 Task: Search for calendar events categorized under 'Green category'.
Action: Mouse moved to (13, 54)
Screenshot: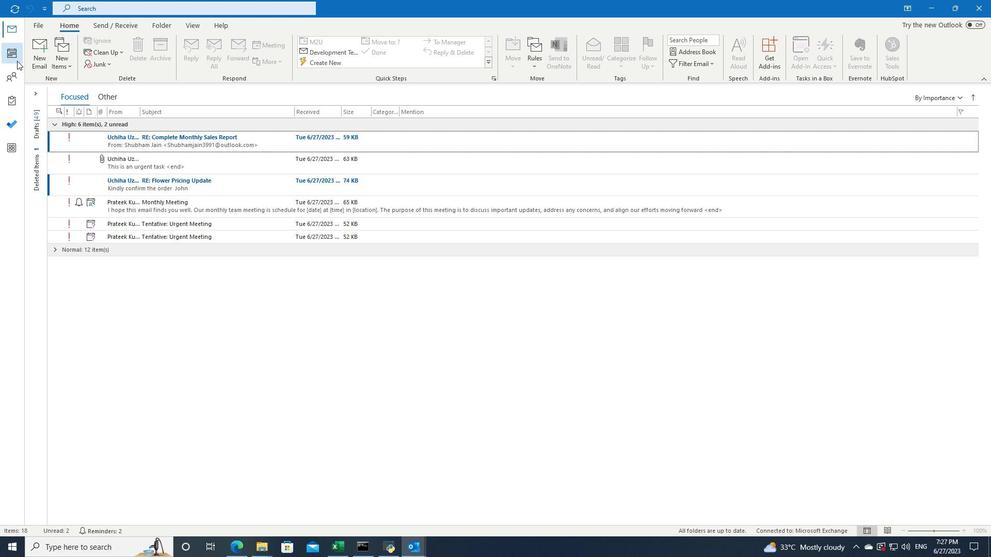 
Action: Mouse pressed left at (13, 54)
Screenshot: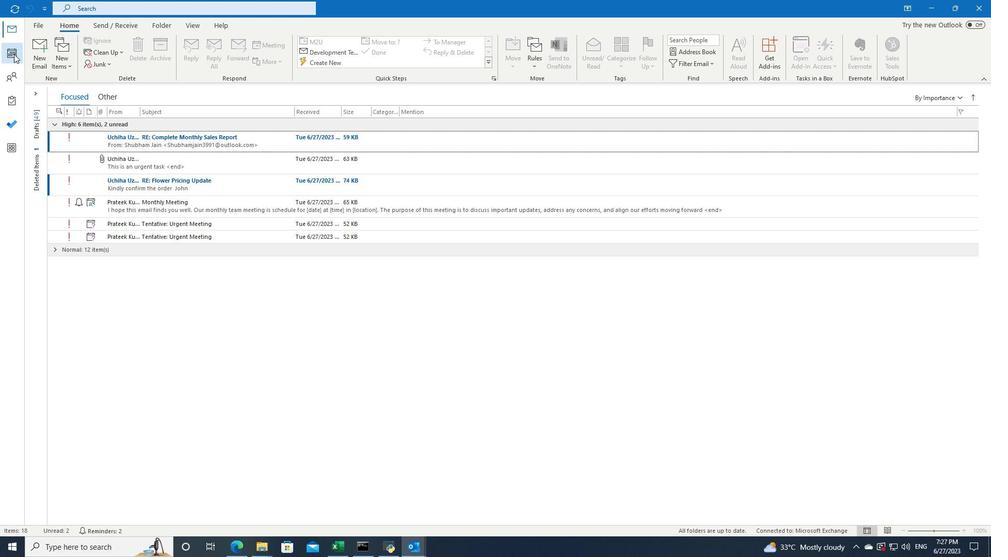 
Action: Mouse moved to (283, 7)
Screenshot: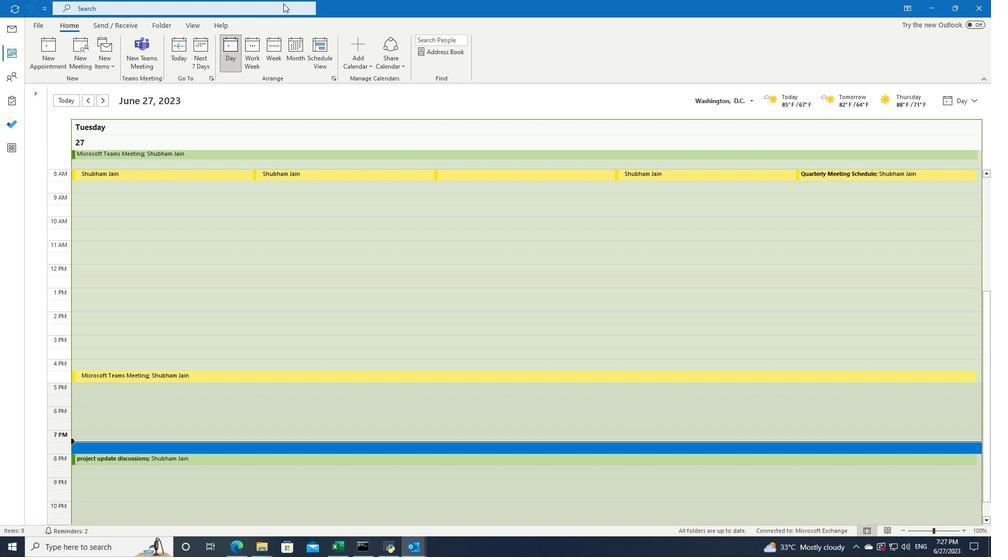 
Action: Mouse pressed left at (283, 7)
Screenshot: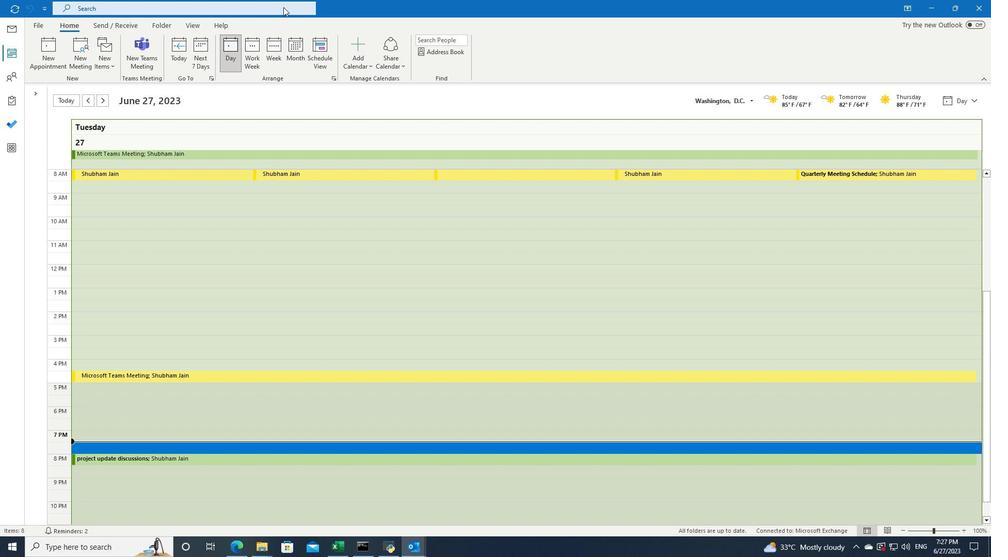 
Action: Mouse moved to (349, 8)
Screenshot: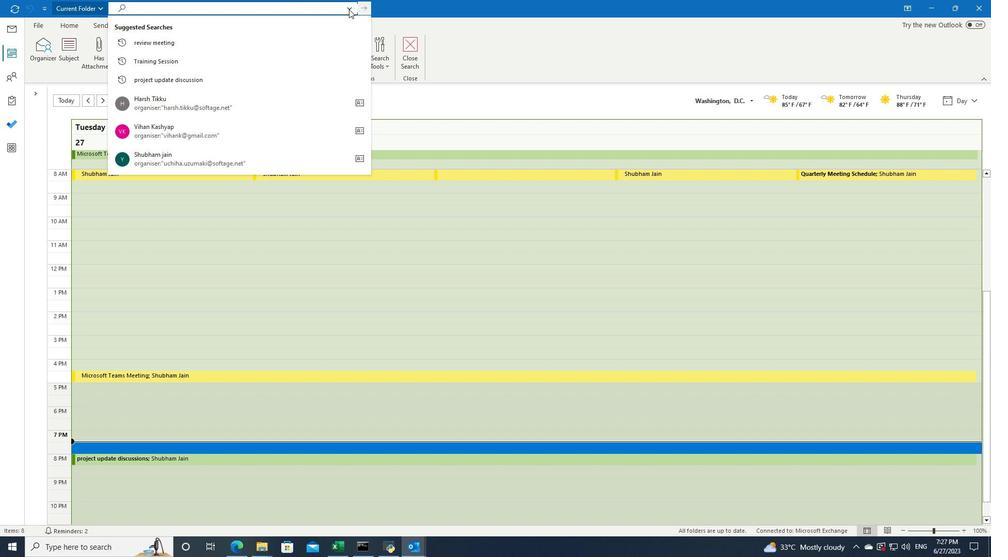 
Action: Mouse pressed left at (349, 8)
Screenshot: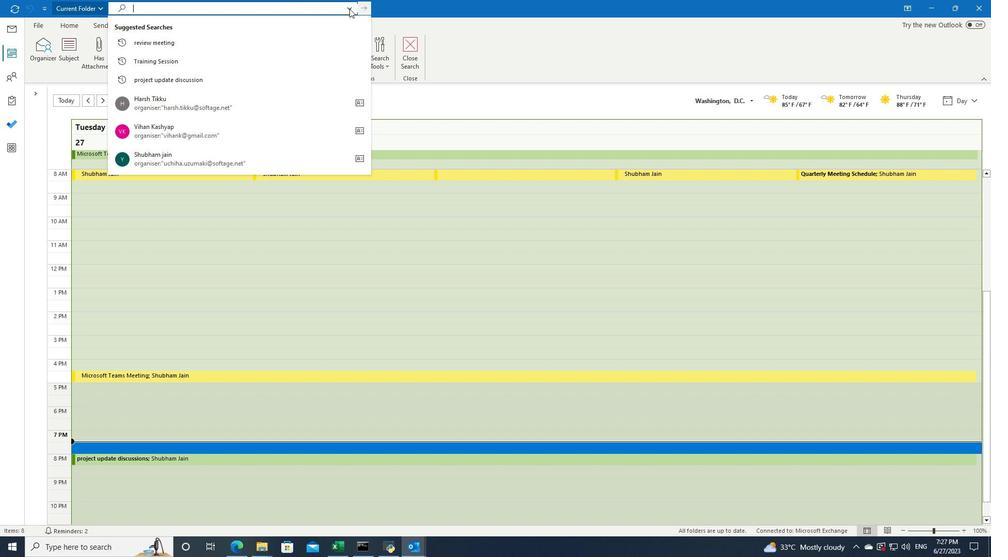 
Action: Mouse moved to (359, 71)
Screenshot: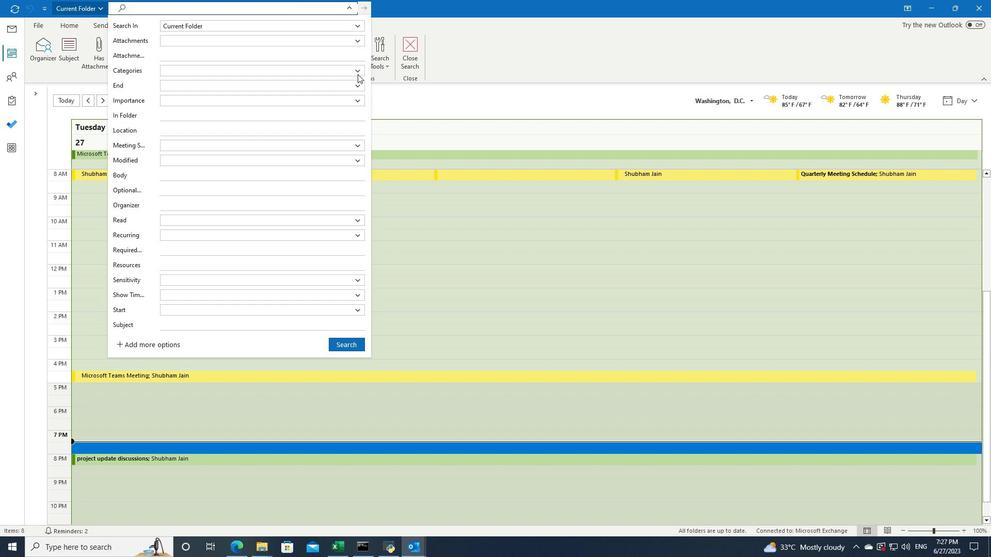 
Action: Mouse pressed left at (359, 71)
Screenshot: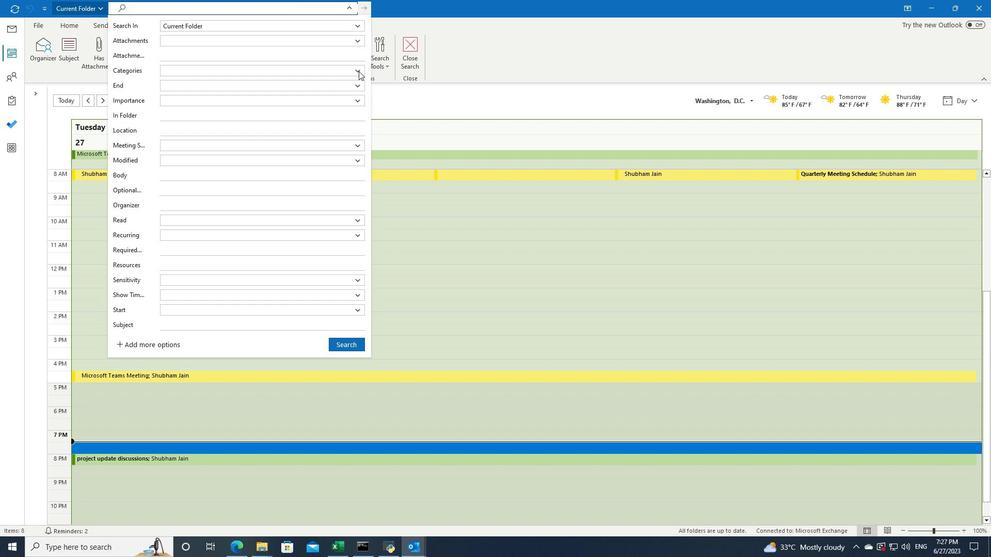 
Action: Mouse moved to (238, 155)
Screenshot: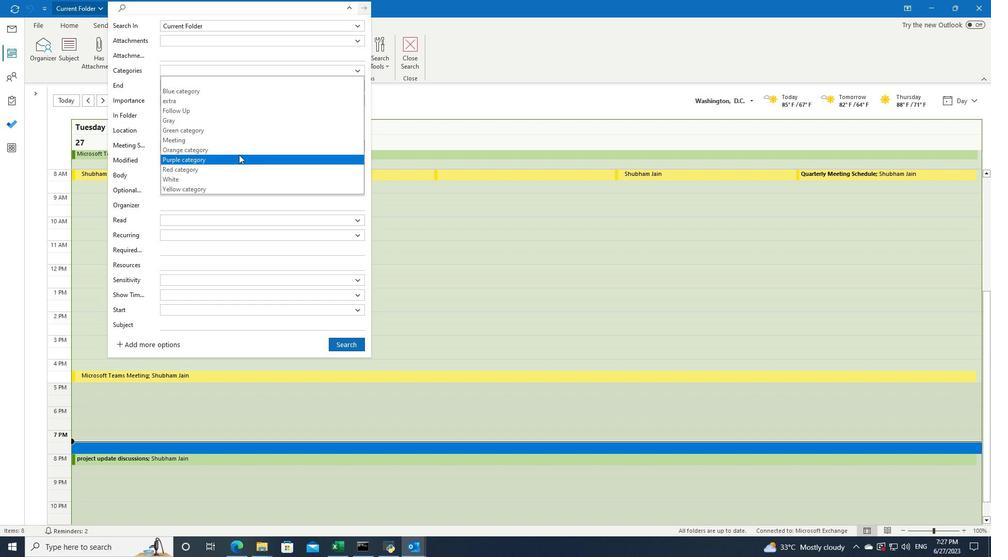 
Action: Mouse pressed left at (238, 155)
Screenshot: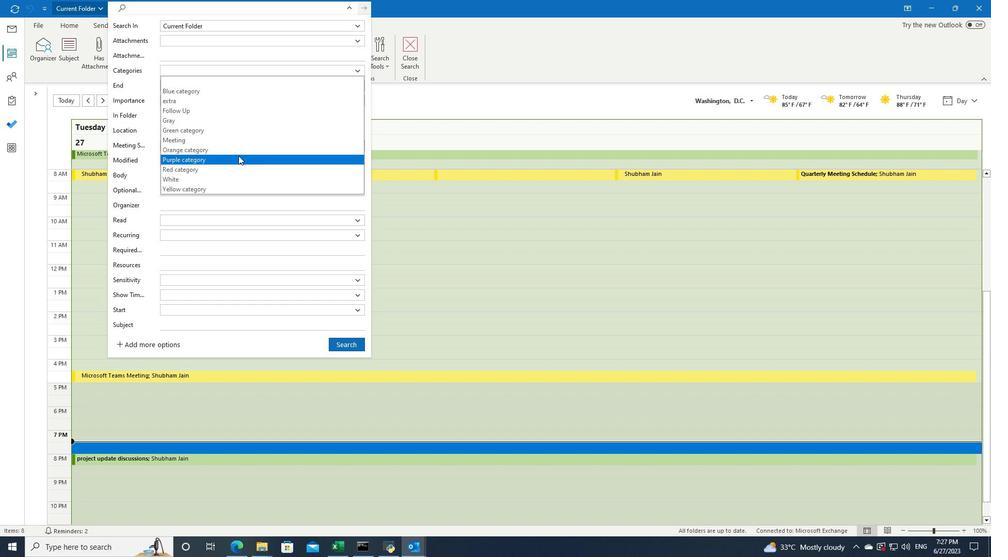 
Action: Mouse moved to (340, 346)
Screenshot: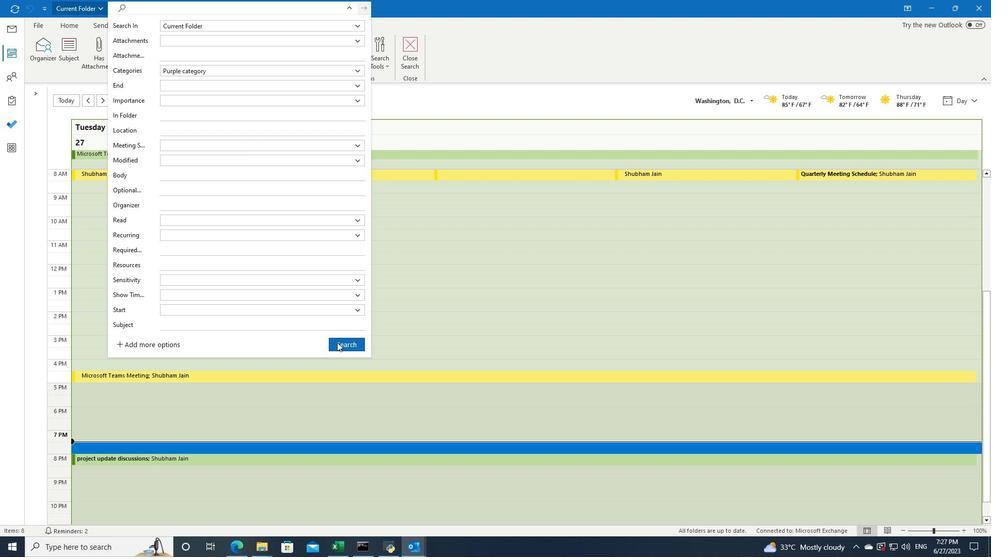 
Action: Mouse pressed left at (340, 346)
Screenshot: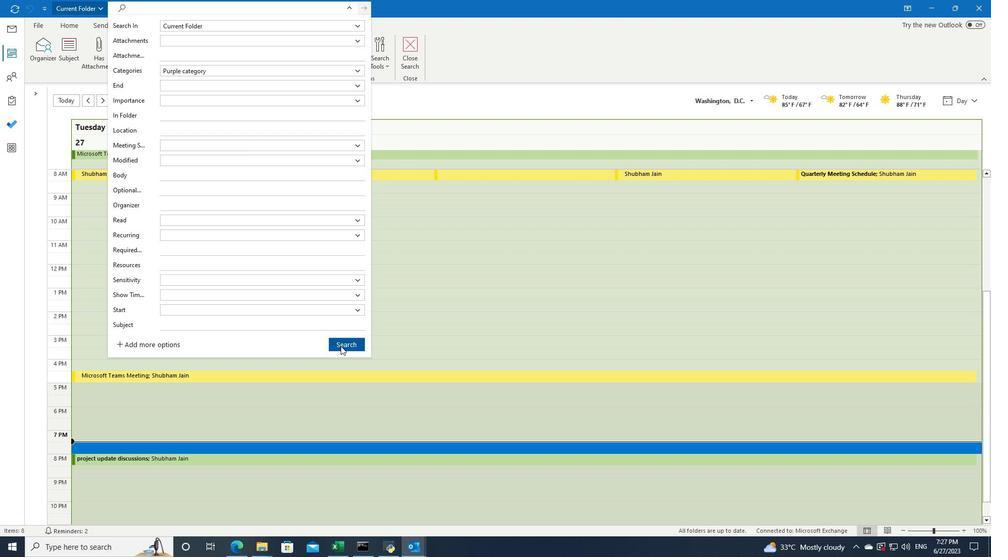 
